 Task: Update the number of baths of the saved search to 4+.
Action: Mouse moved to (407, 313)
Screenshot: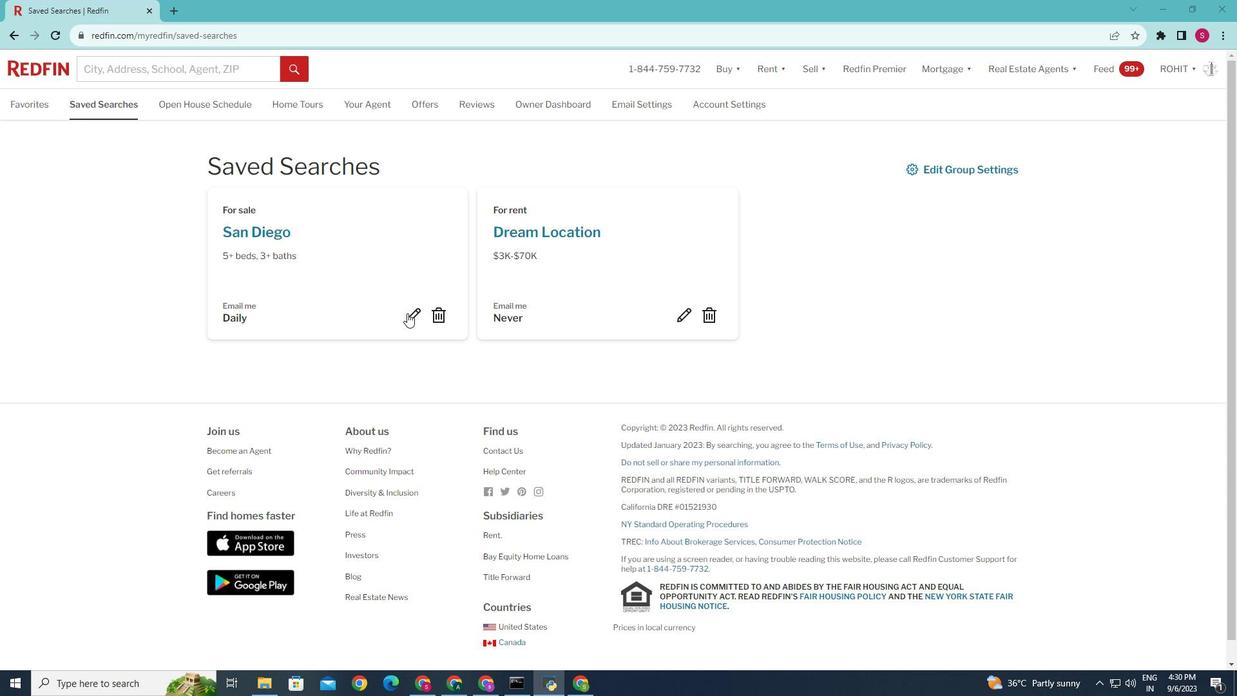
Action: Mouse pressed left at (407, 313)
Screenshot: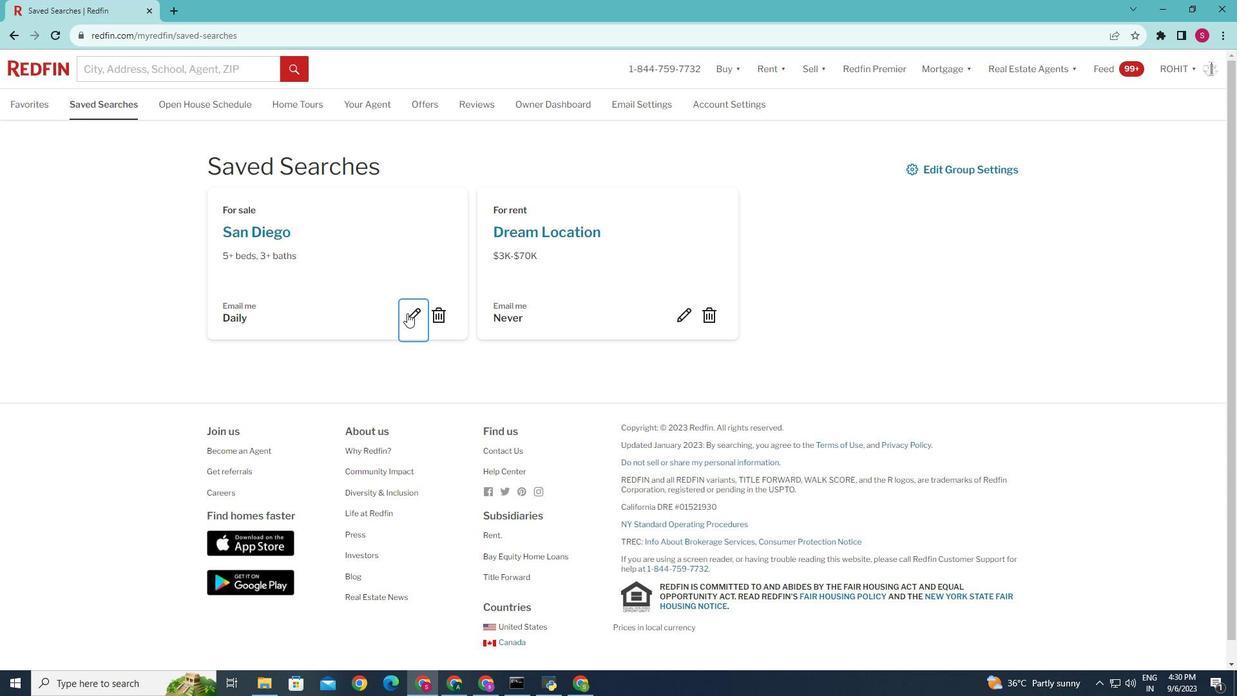 
Action: Mouse moved to (518, 366)
Screenshot: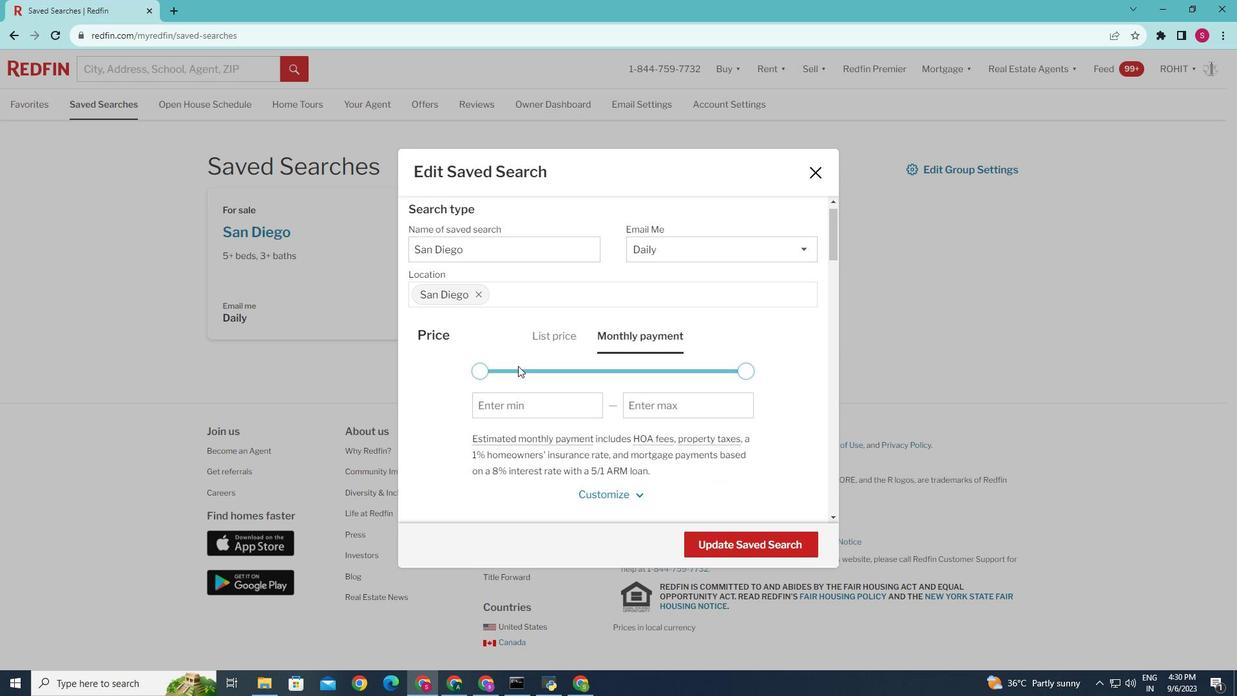 
Action: Mouse scrolled (518, 365) with delta (0, 0)
Screenshot: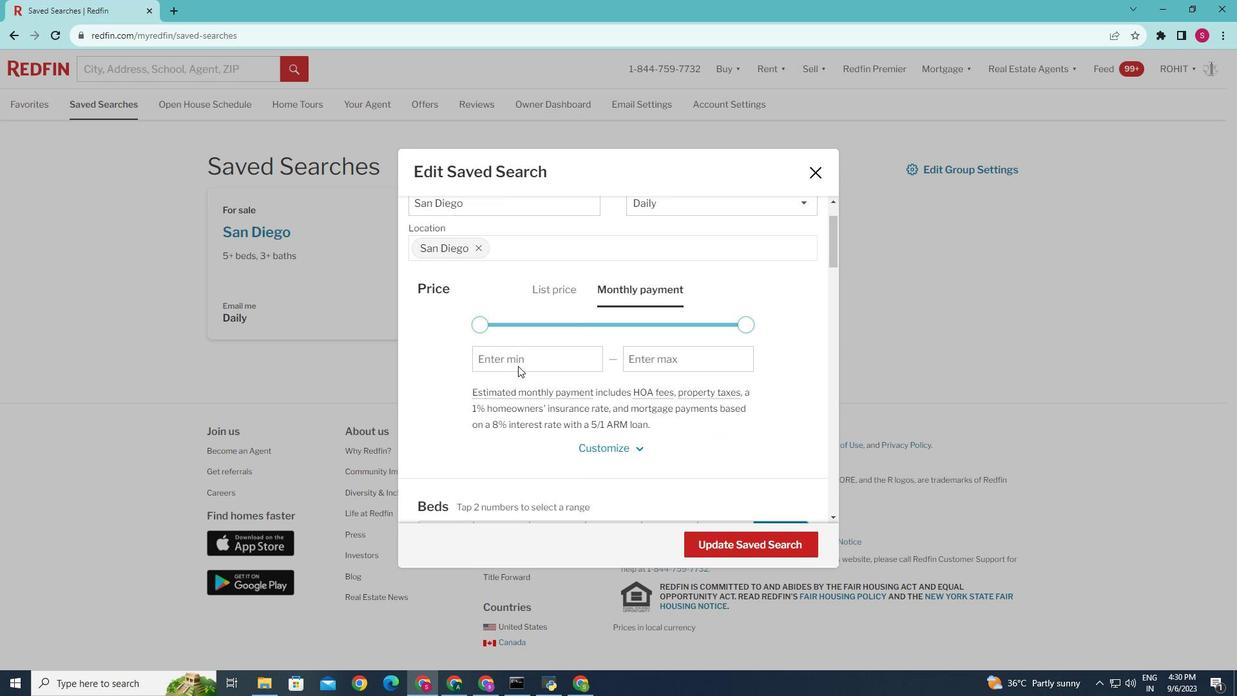 
Action: Mouse scrolled (518, 365) with delta (0, 0)
Screenshot: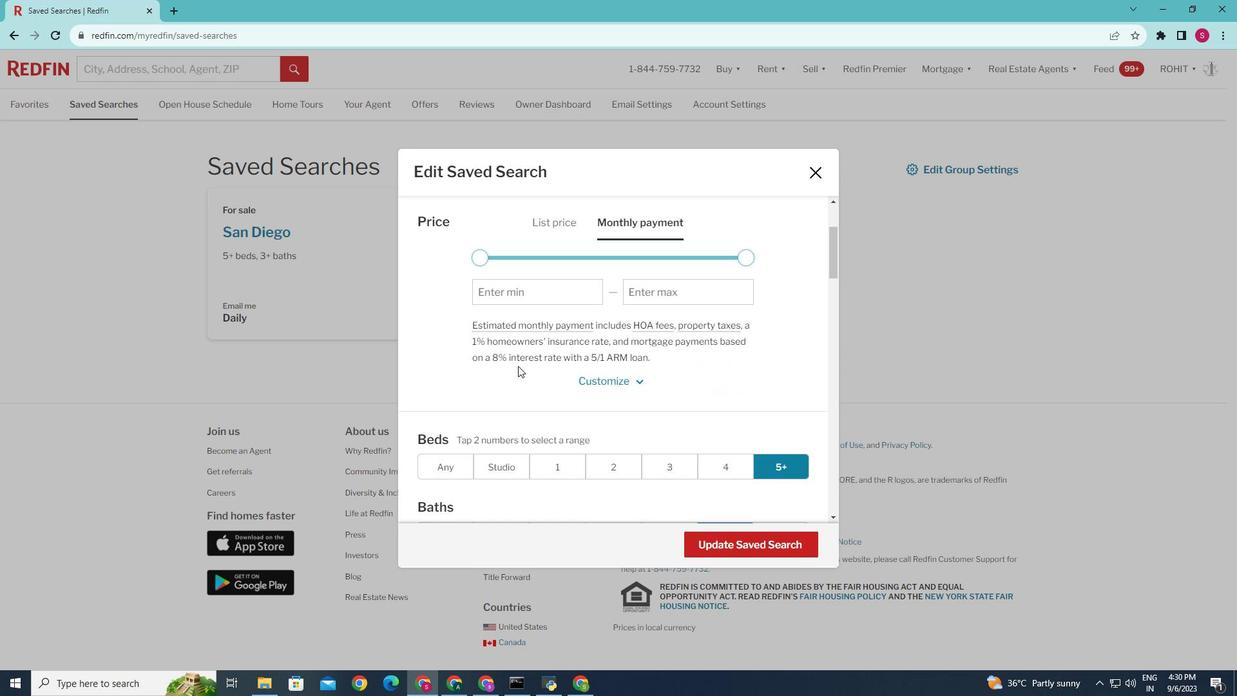 
Action: Mouse scrolled (518, 365) with delta (0, 0)
Screenshot: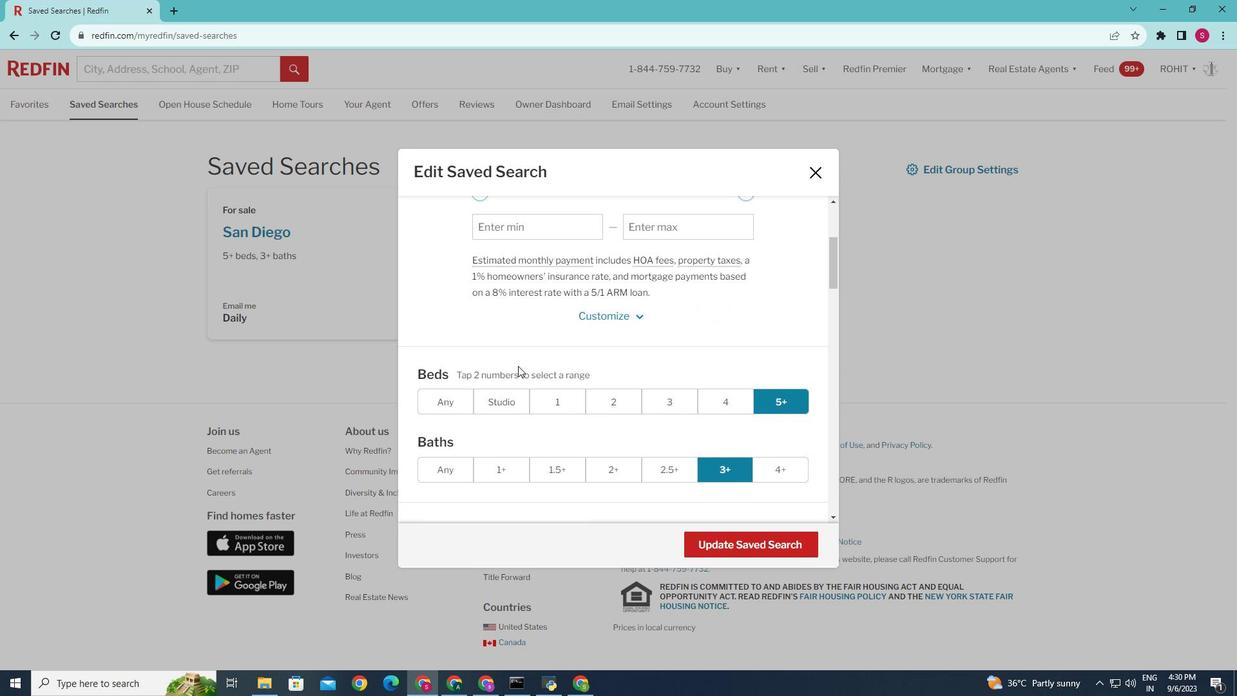 
Action: Mouse moved to (518, 366)
Screenshot: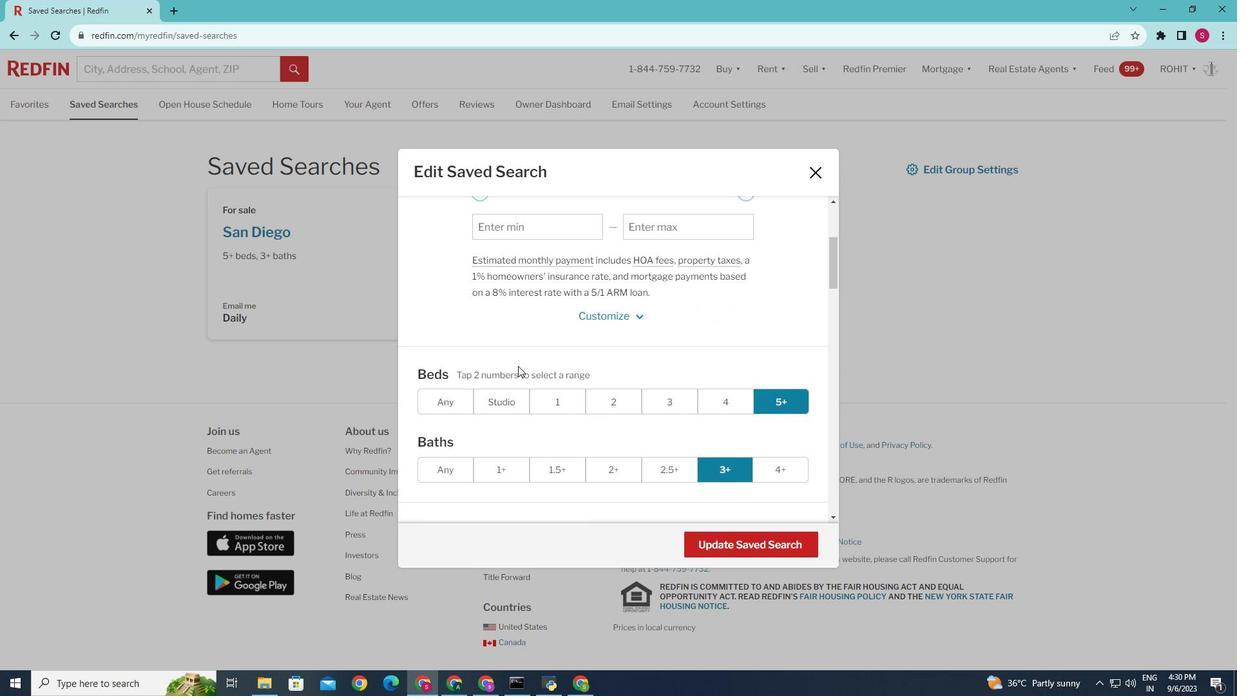 
Action: Mouse scrolled (518, 365) with delta (0, 0)
Screenshot: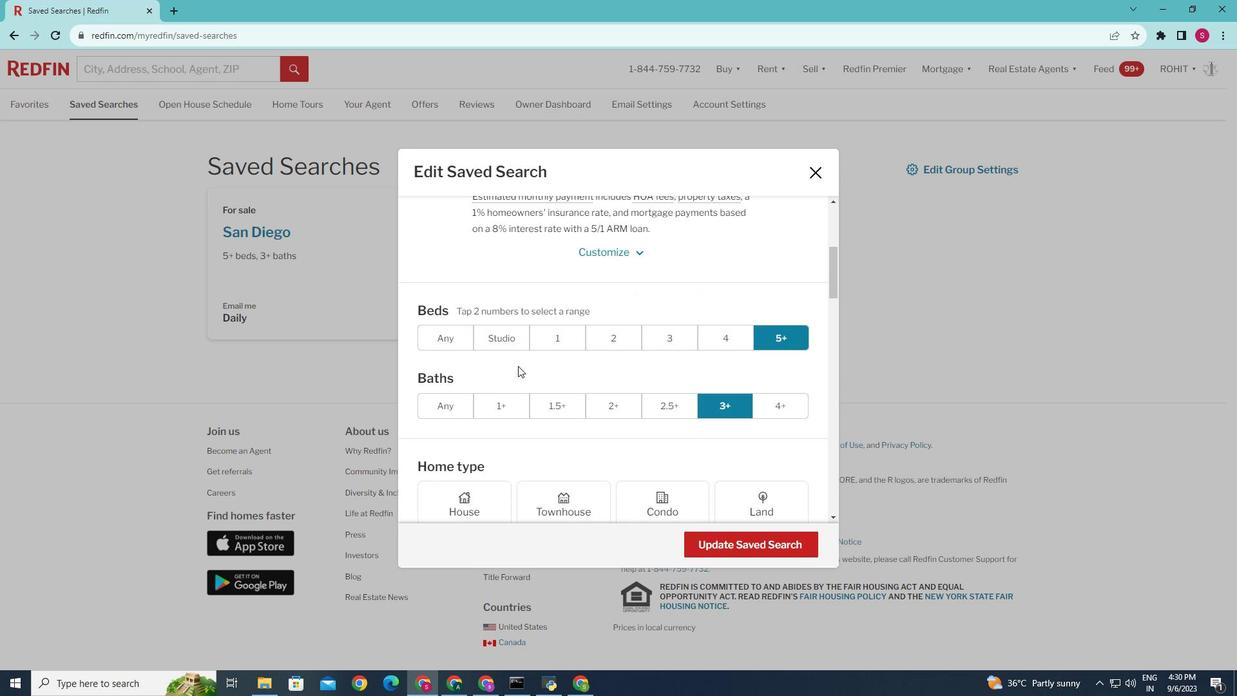 
Action: Mouse moved to (787, 404)
Screenshot: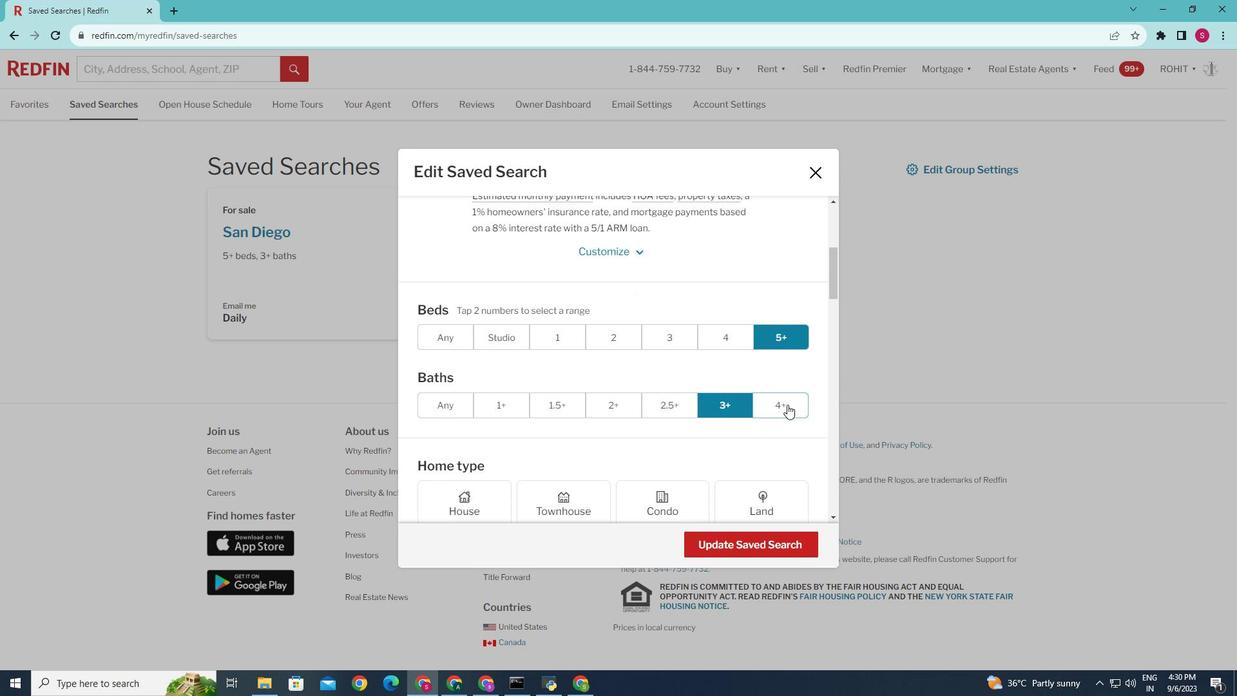 
Action: Mouse pressed left at (787, 404)
Screenshot: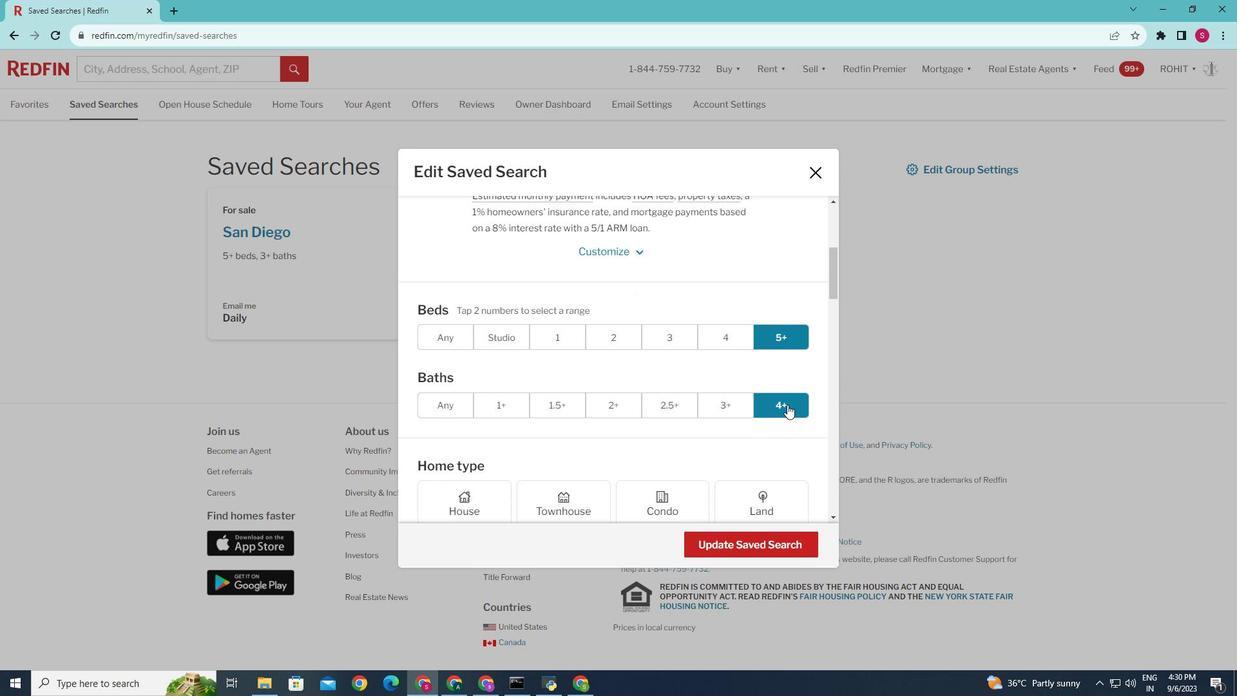 
Action: Mouse moved to (757, 540)
Screenshot: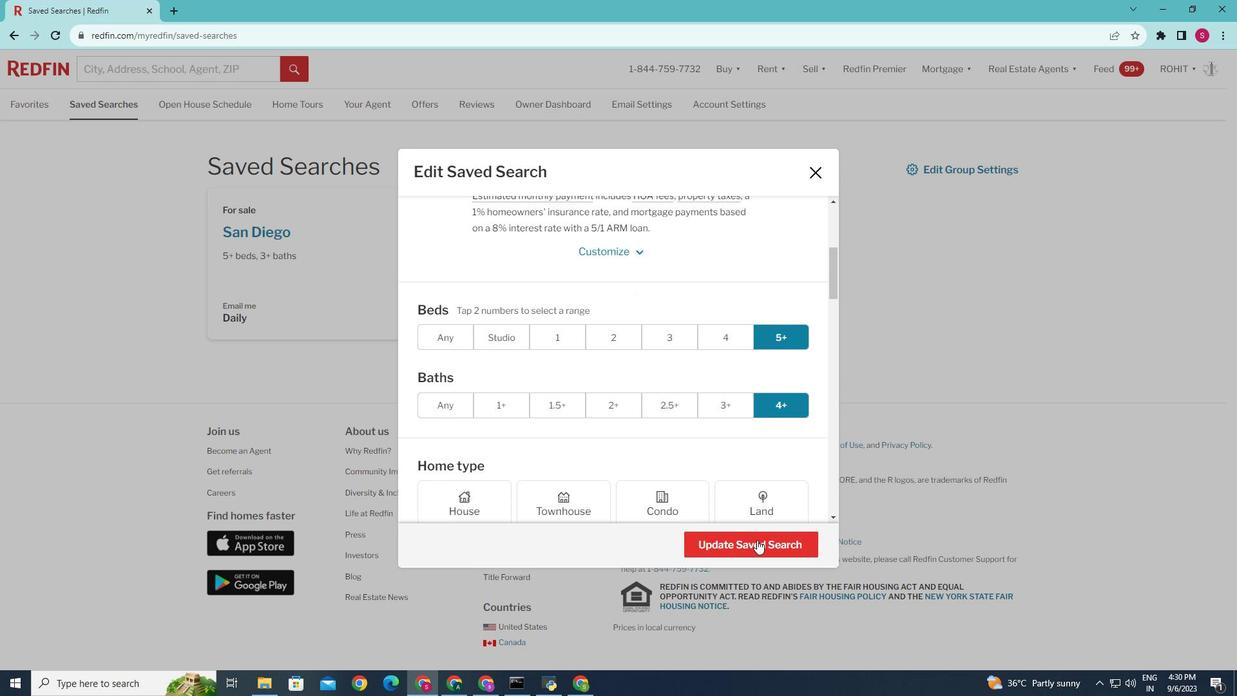 
Action: Mouse pressed left at (757, 540)
Screenshot: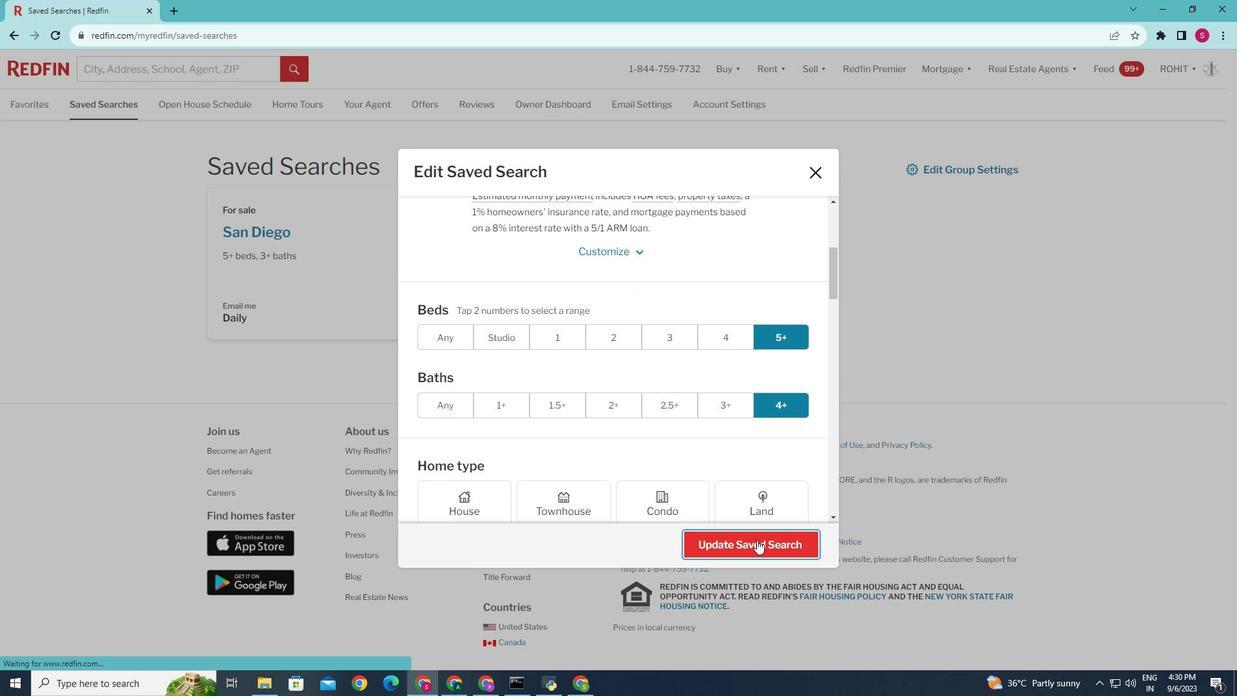 
Action: Mouse moved to (611, 417)
Screenshot: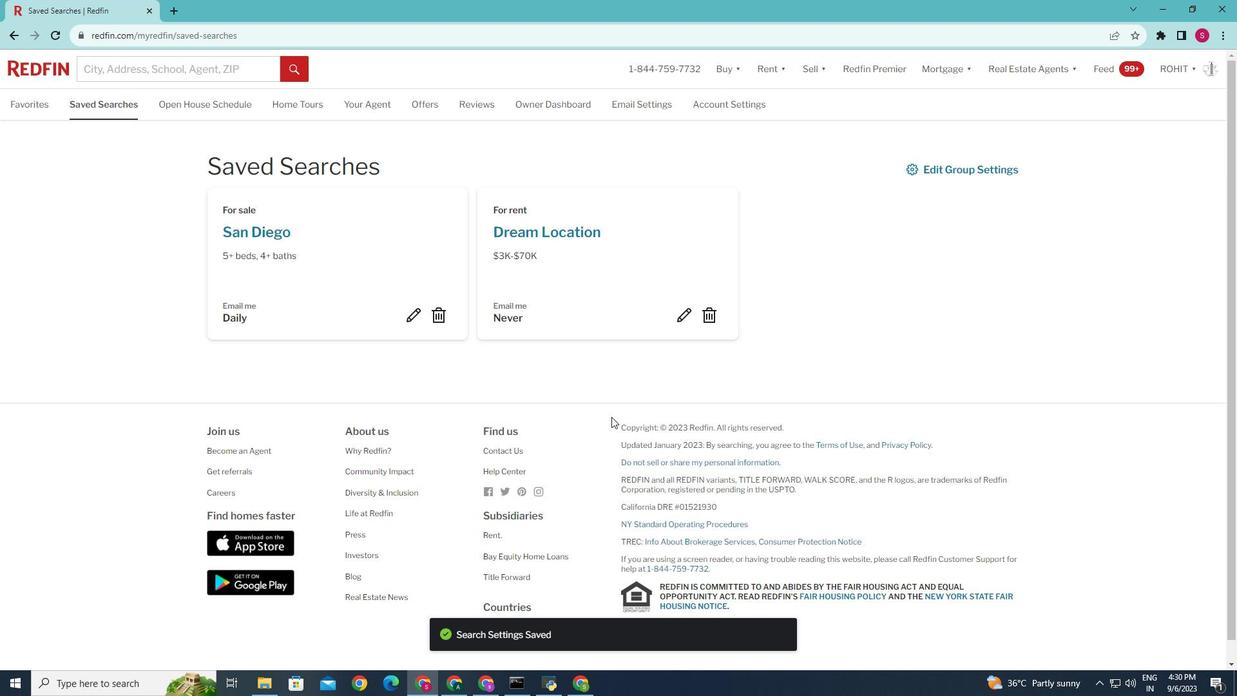 
